 Task: Create Card Software Maintenance Review in Board Resource Allocation Software to Workspace Hotel Reservations. Create Card Astronomy Conference Review in Board Sales Opportunity Pipeline Management to Workspace Hotel Reservations. Create Card Website Design Review in Board Content Marketing White Paper Creation and Promotion Strategy to Workspace Hotel Reservations
Action: Mouse moved to (92, 53)
Screenshot: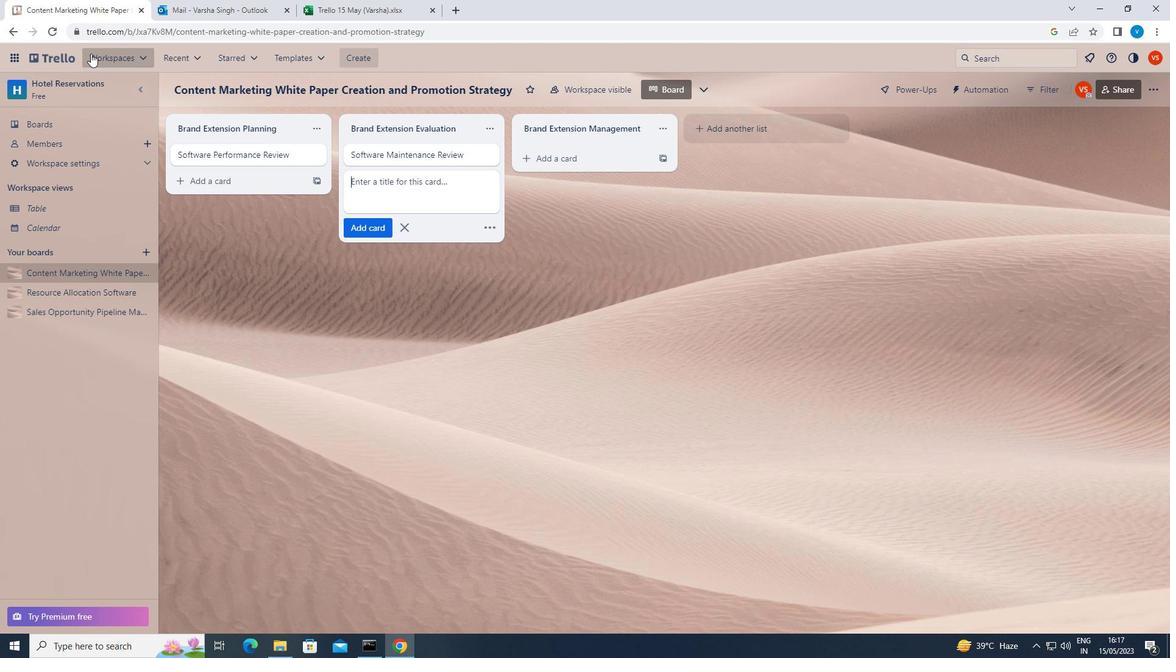 
Action: Mouse pressed left at (92, 53)
Screenshot: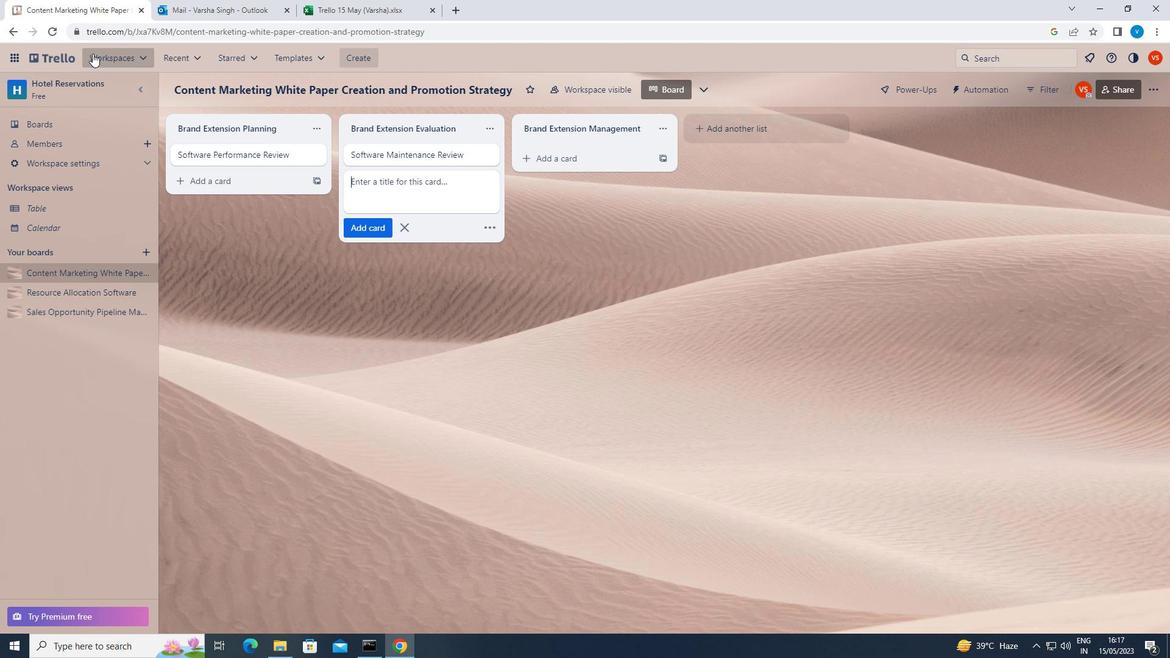 
Action: Mouse moved to (136, 607)
Screenshot: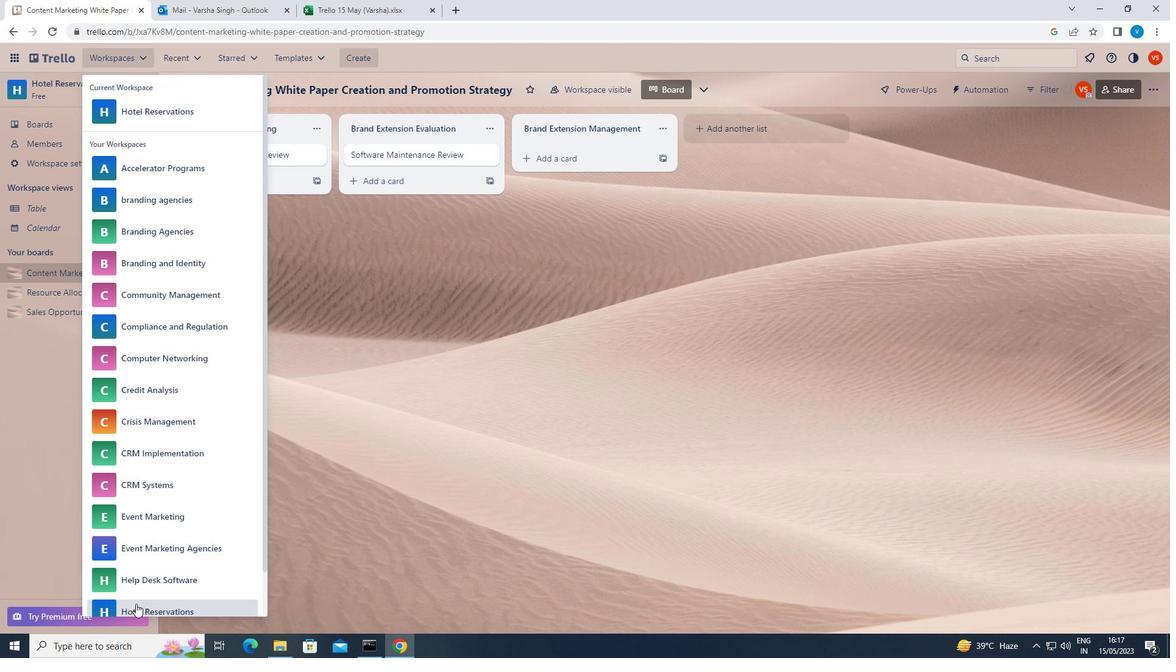 
Action: Mouse pressed left at (136, 607)
Screenshot: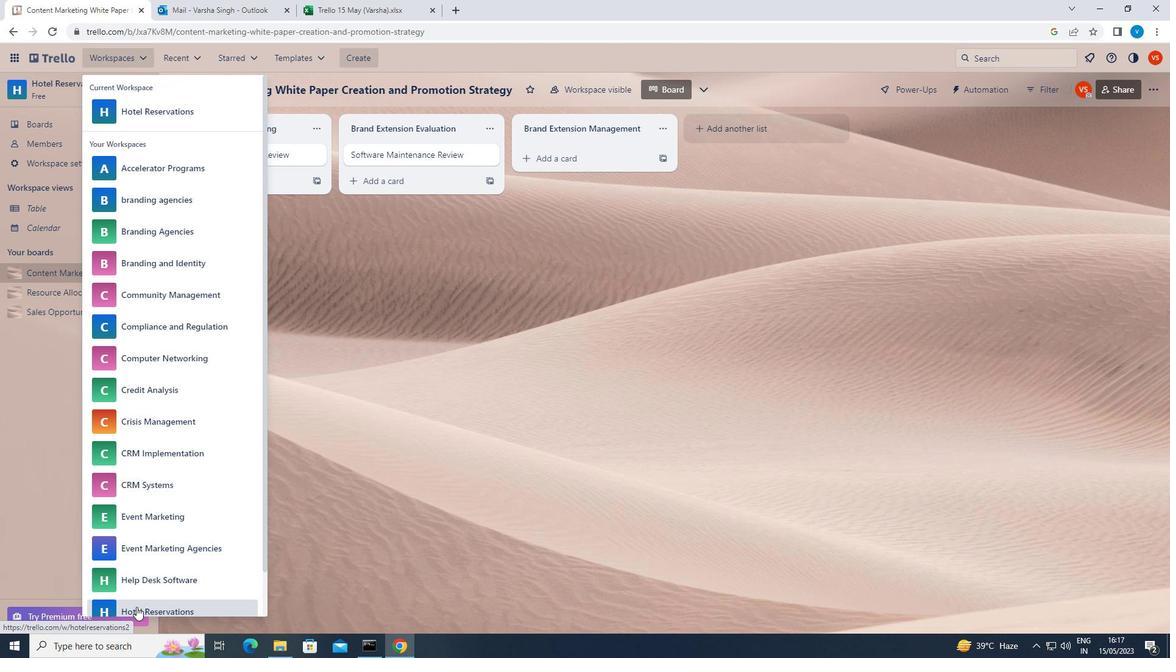 
Action: Mouse moved to (57, 294)
Screenshot: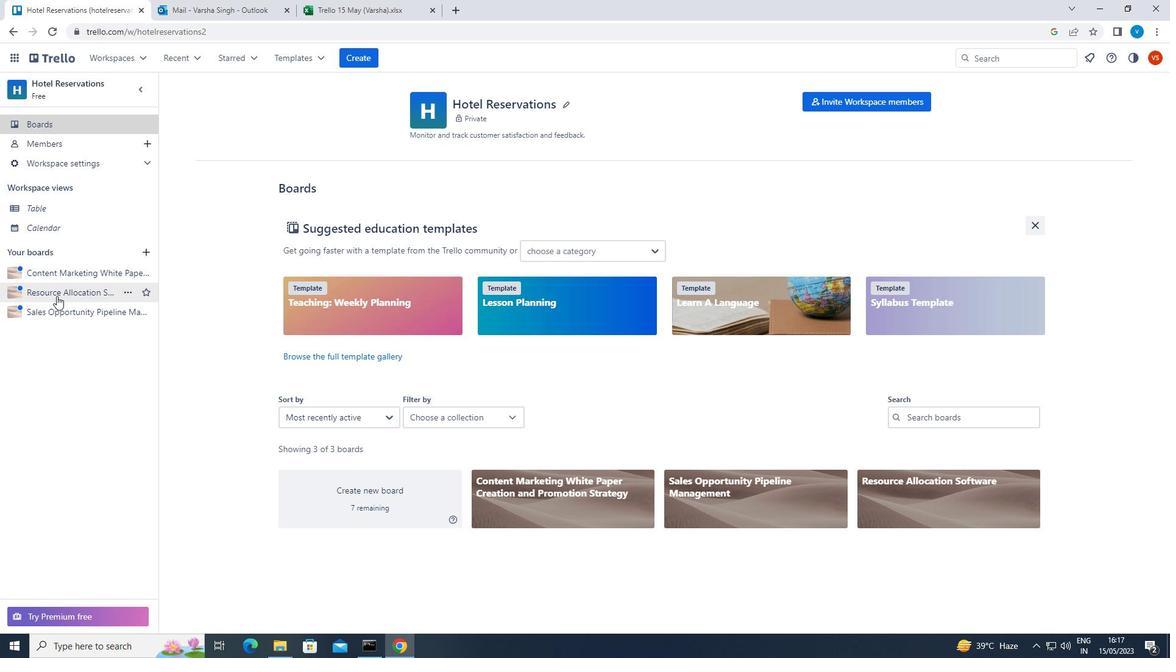 
Action: Mouse pressed left at (57, 294)
Screenshot: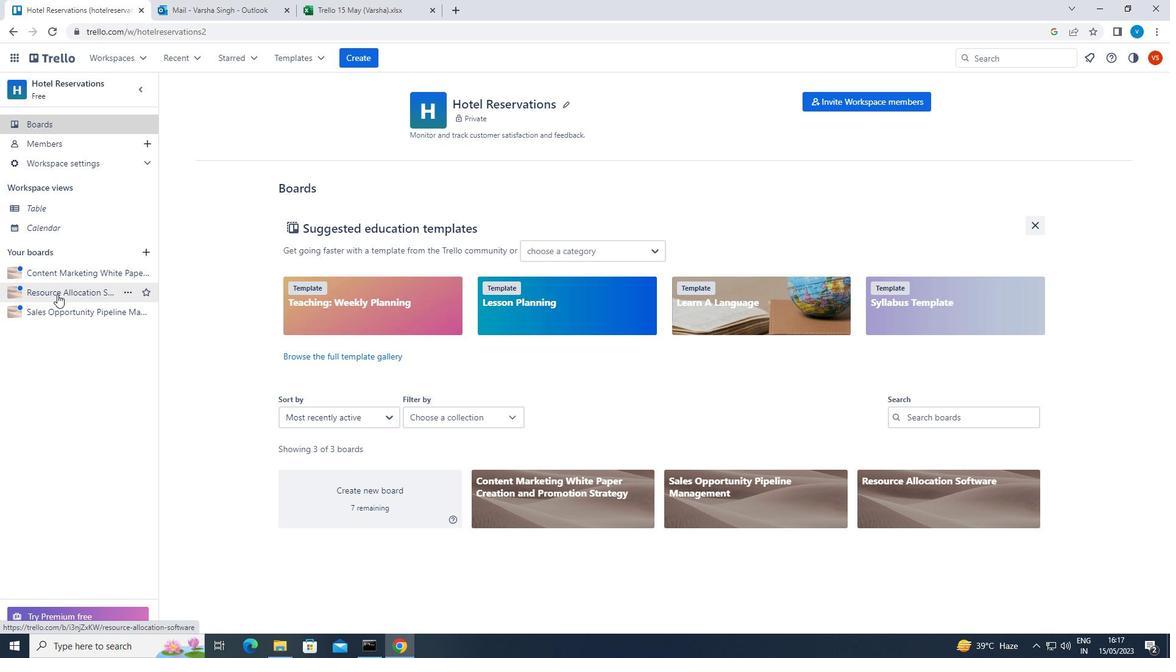 
Action: Mouse moved to (558, 157)
Screenshot: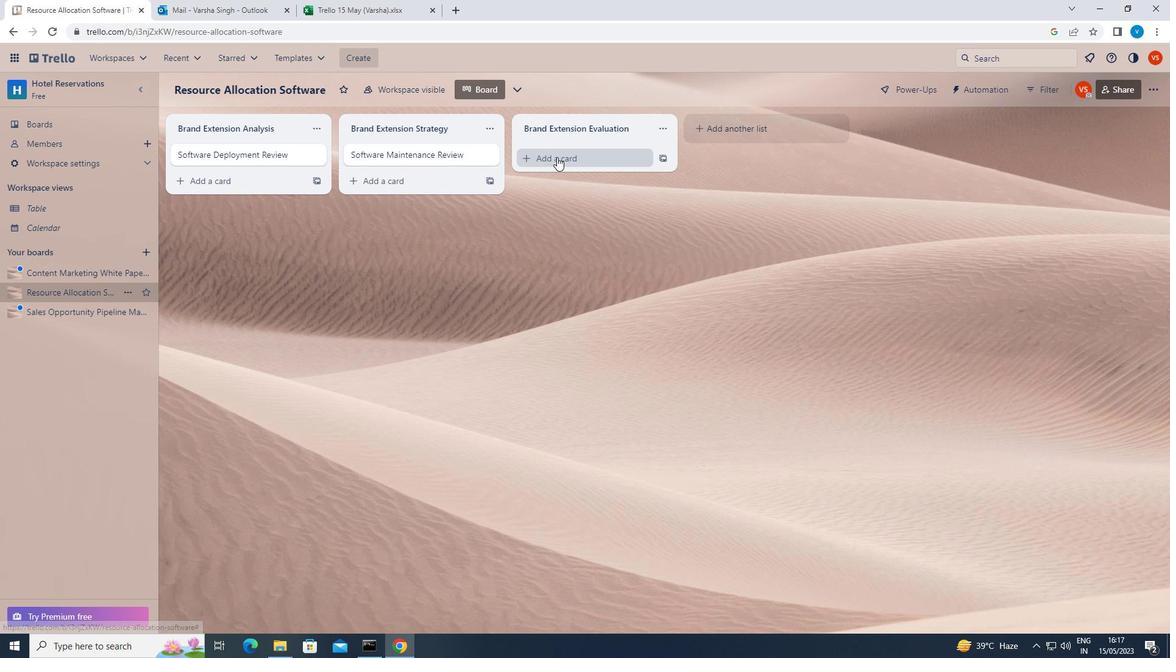 
Action: Mouse pressed left at (558, 157)
Screenshot: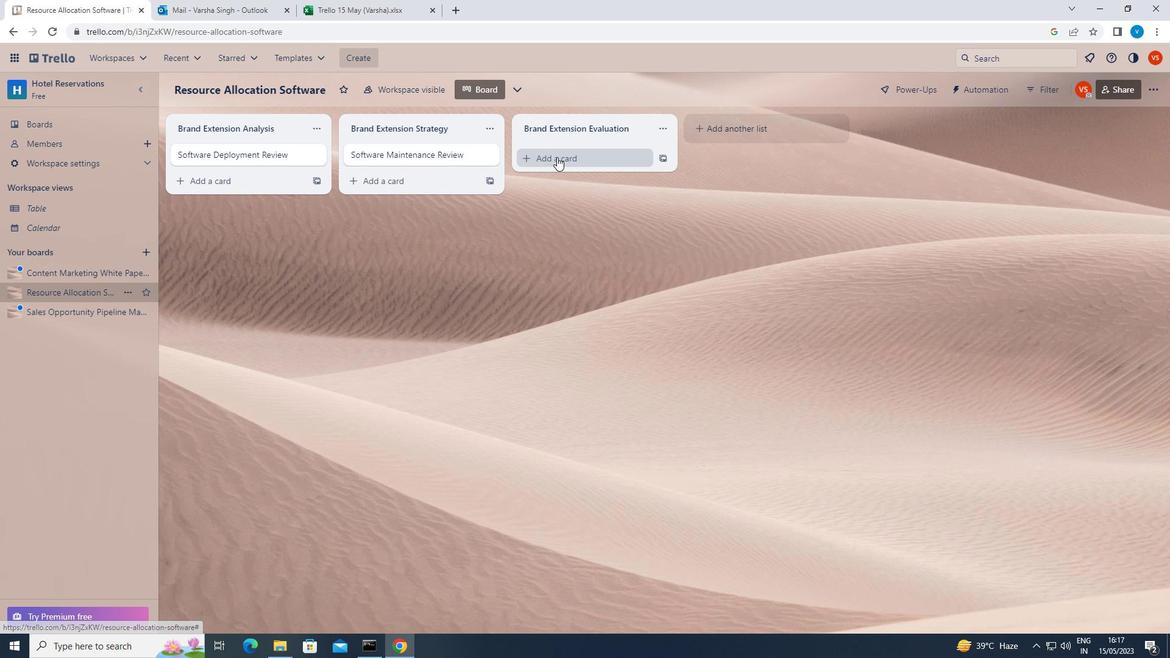 
Action: Key pressed <Key.shift><Key.shift>SOFTWARE<Key.space><Key.shift>MAINTENANCE<Key.space><Key.shift><Key.shift>REVIEW<Key.enter>
Screenshot: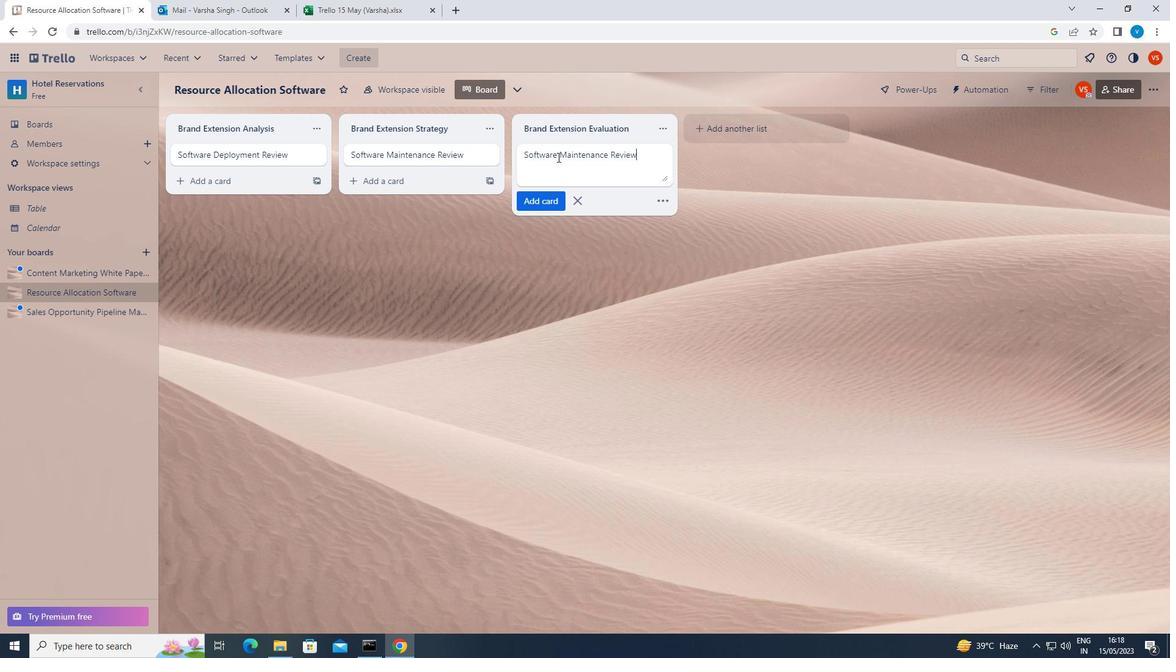 
Action: Mouse moved to (92, 310)
Screenshot: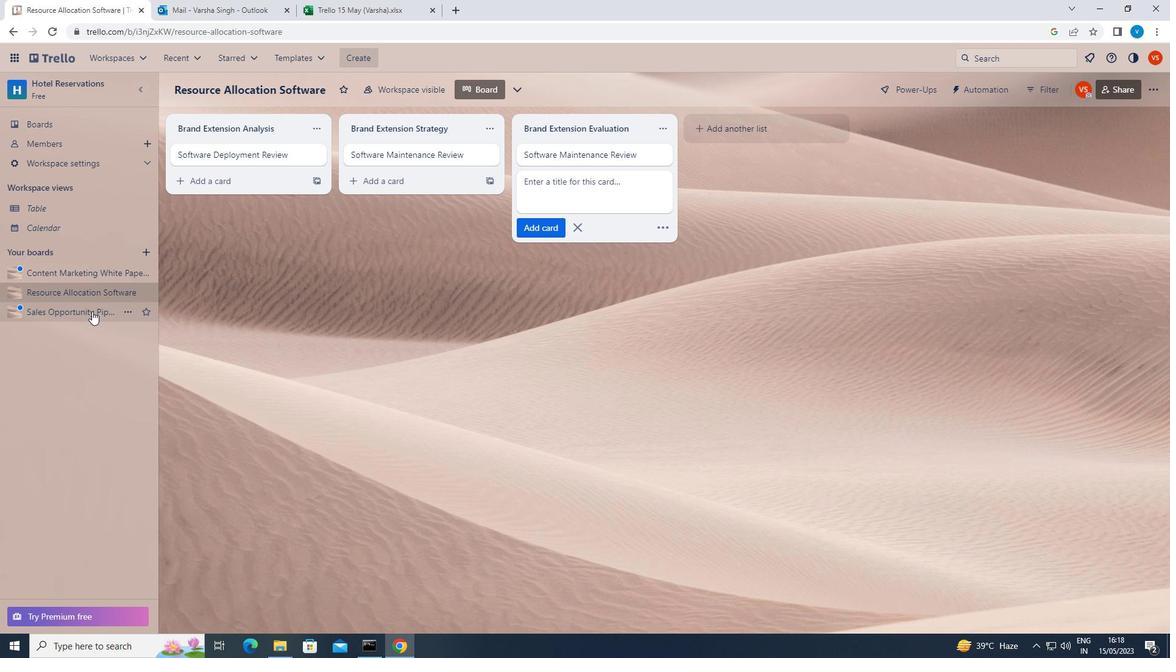 
Action: Mouse pressed left at (92, 310)
Screenshot: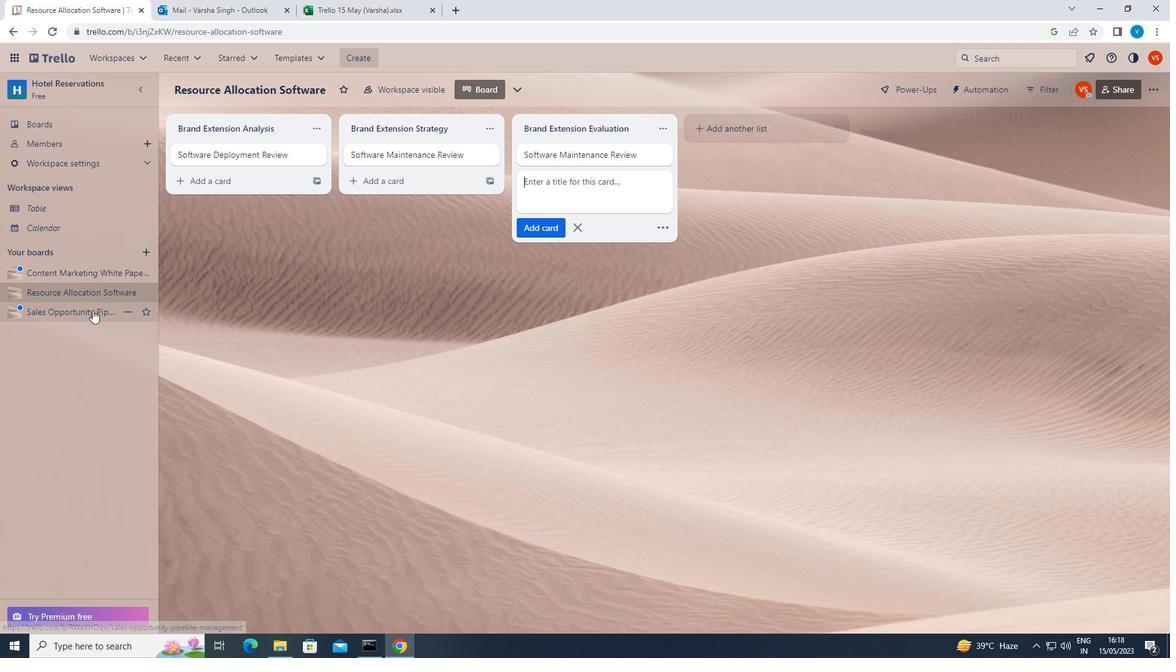 
Action: Mouse moved to (567, 159)
Screenshot: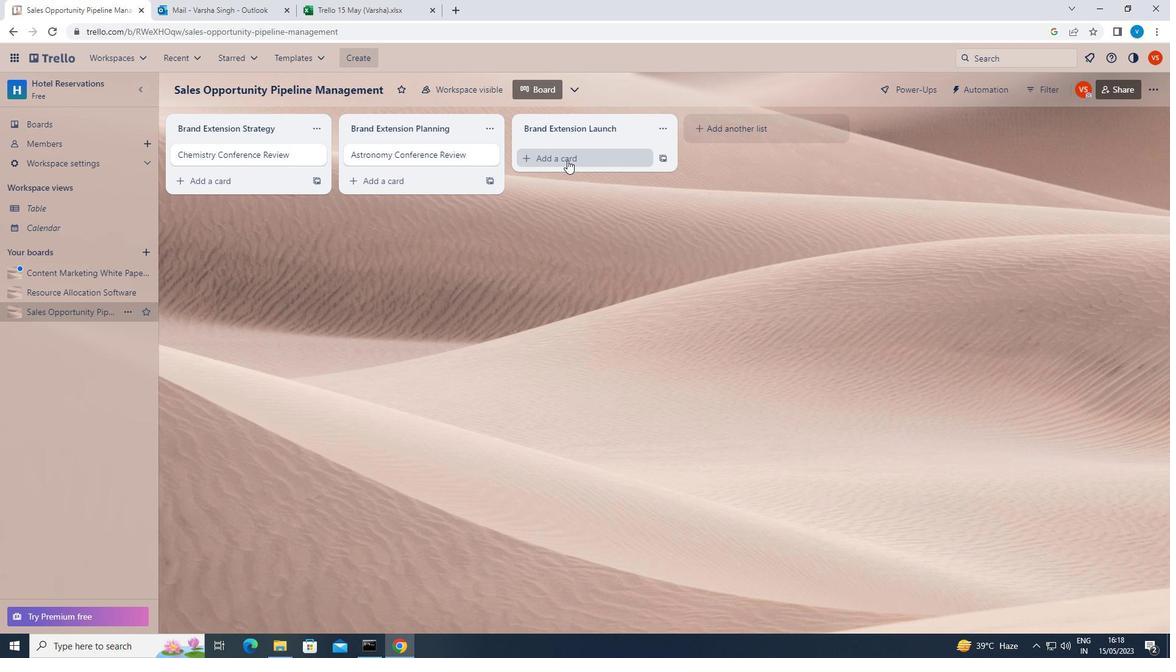 
Action: Mouse pressed left at (567, 159)
Screenshot: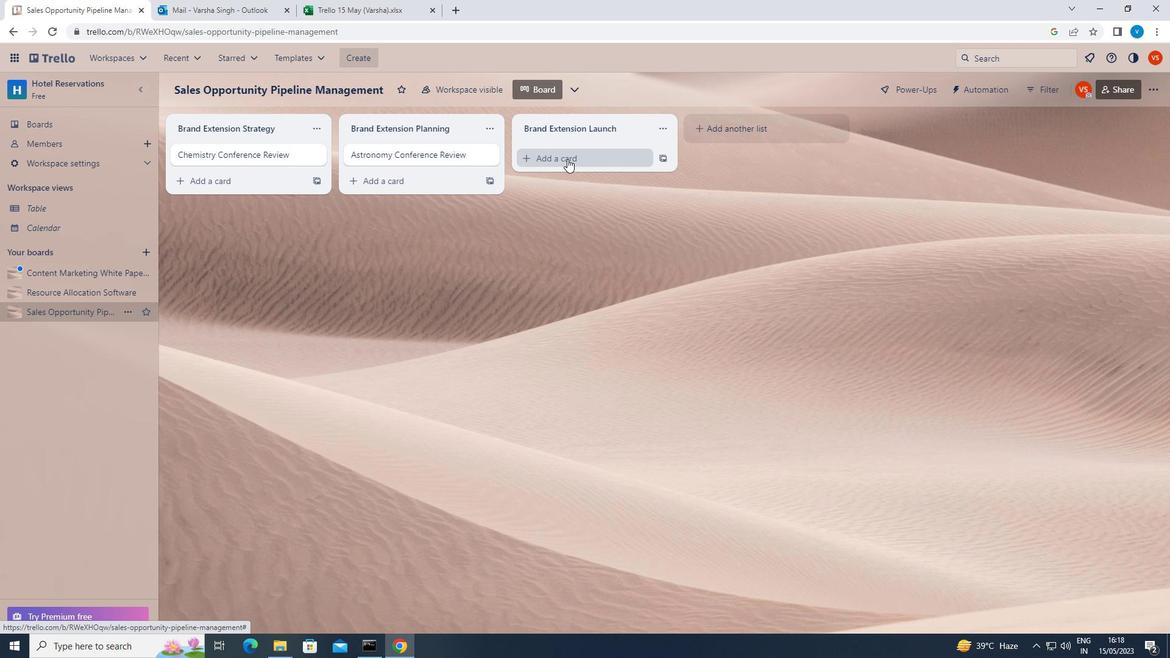 
Action: Key pressed <Key.shift>ASTRONOMY<Key.space><Key.shift>CONFERENCE<Key.space><Key.shift><Key.shift>REVIEW<Key.enter>
Screenshot: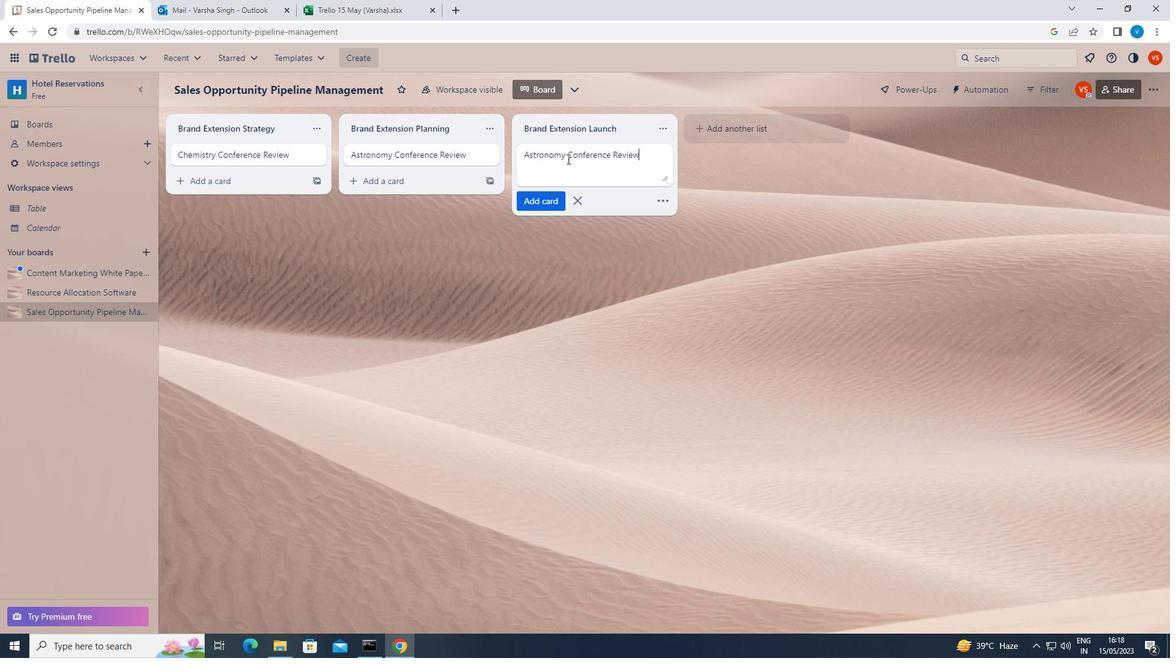 
Action: Mouse moved to (92, 270)
Screenshot: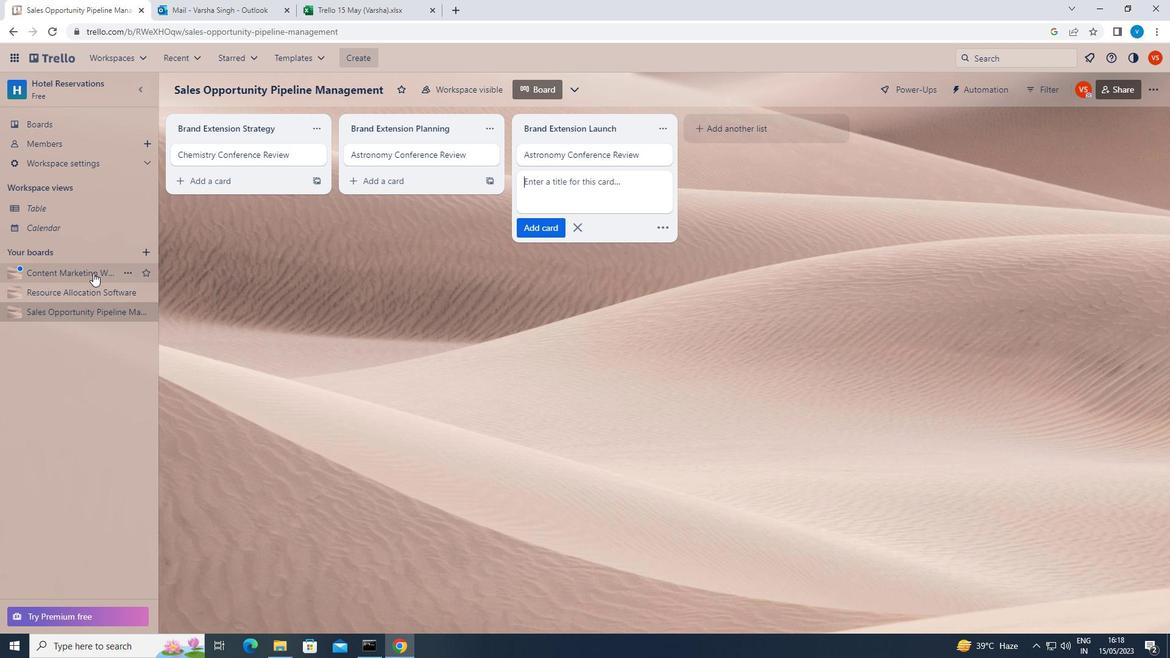 
Action: Mouse pressed left at (92, 270)
Screenshot: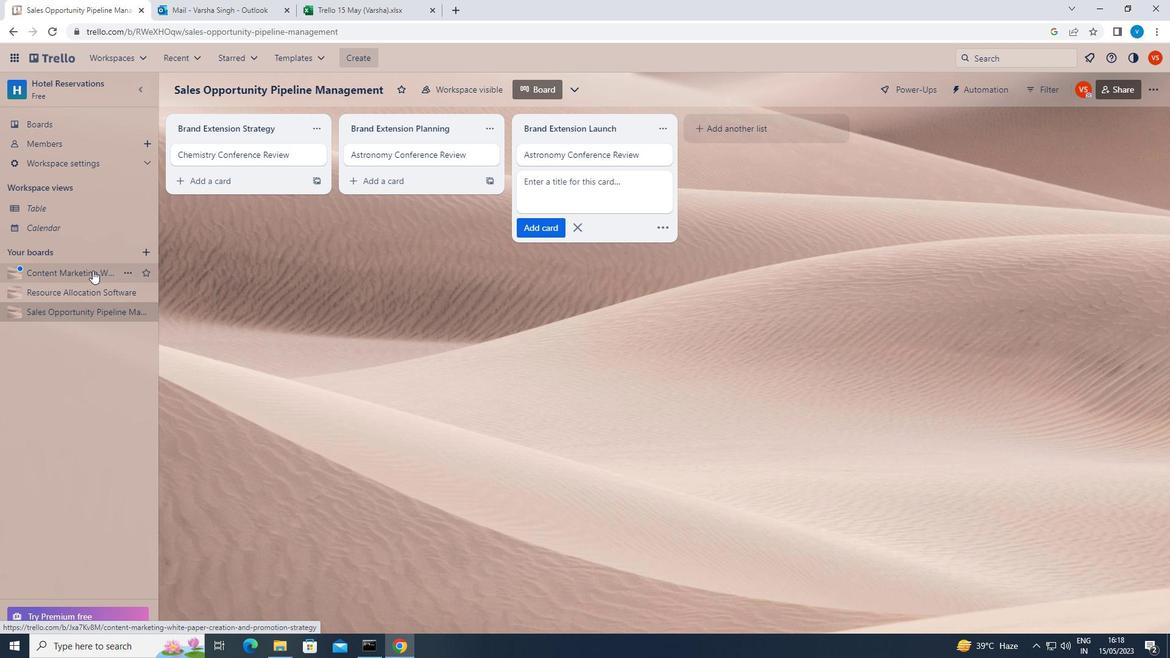 
Action: Mouse moved to (551, 159)
Screenshot: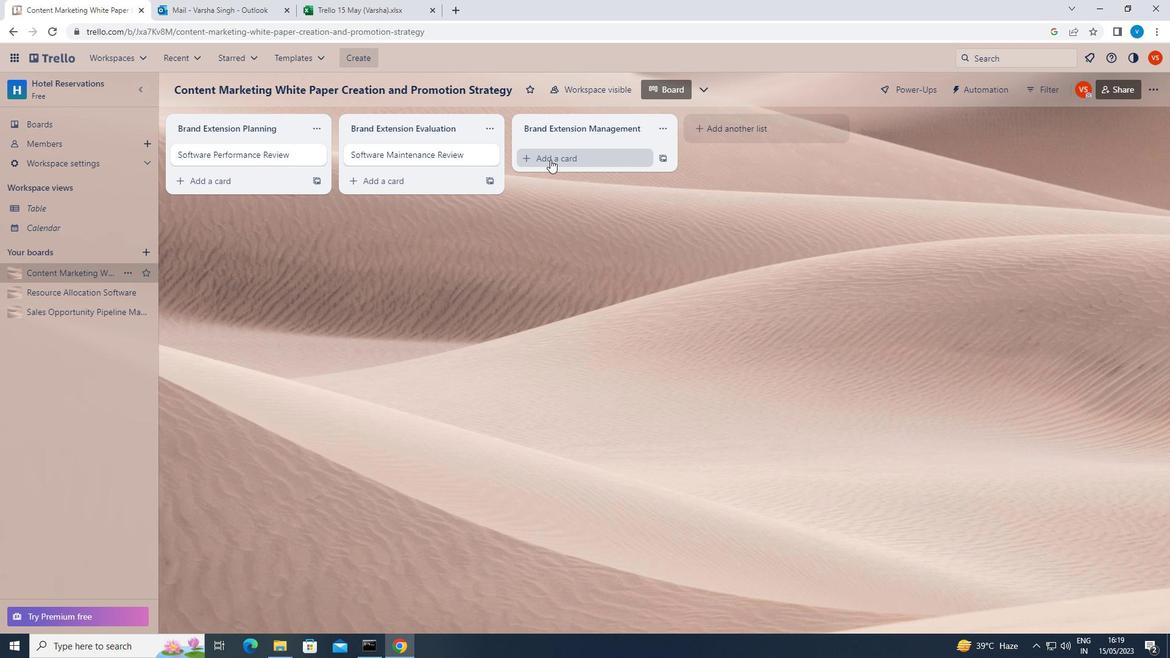 
Action: Mouse pressed left at (551, 159)
Screenshot: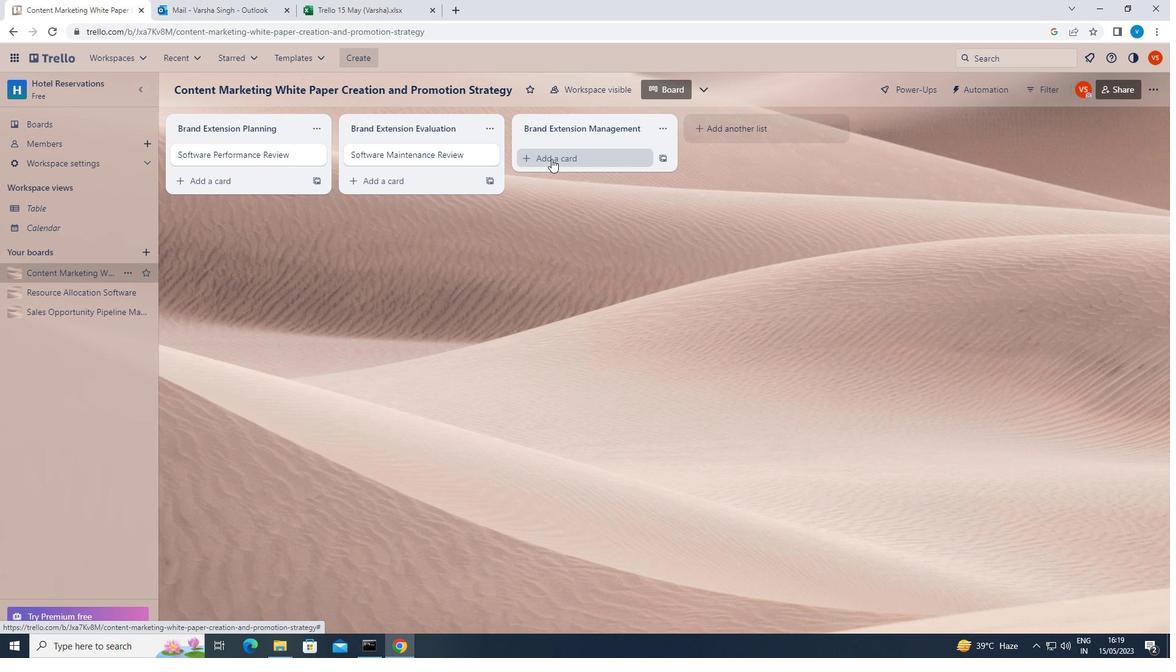 
Action: Key pressed <Key.shift>WEBSITE<Key.space><Key.shift>DESIGN<Key.space><Key.shift><Key.shift><Key.shift>REVIEW<Key.enter>
Screenshot: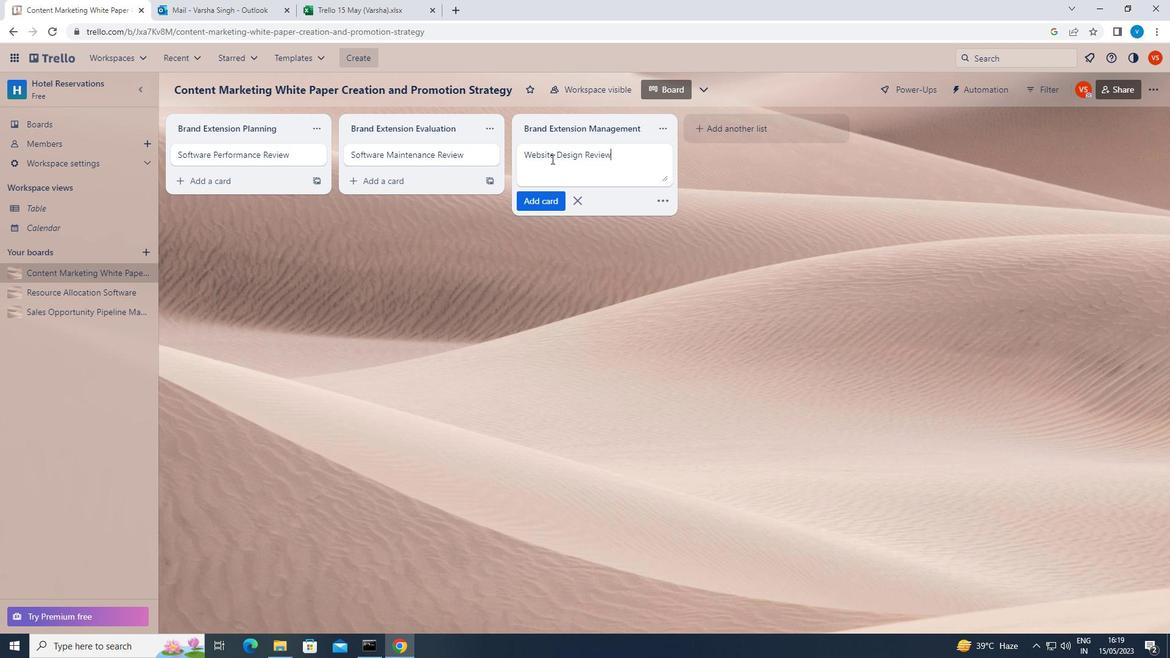 
